 Task: Create Card Card0000000128 in Board Board0000000032 in Workspace WS0000000011 in Trello. Create Card Card0000000129 in Board Board0000000033 in Workspace WS0000000011 in Trello. Create Card Card0000000130 in Board Board0000000033 in Workspace WS0000000011 in Trello. Create Card Card0000000131 in Board Board0000000033 in Workspace WS0000000011 in Trello. Create Card Card0000000132 in Board Board0000000033 in Workspace WS0000000011 in Trello
Action: Key pressed <Key.enter><Key.shift>CARD0000000128<Key.enter>
Screenshot: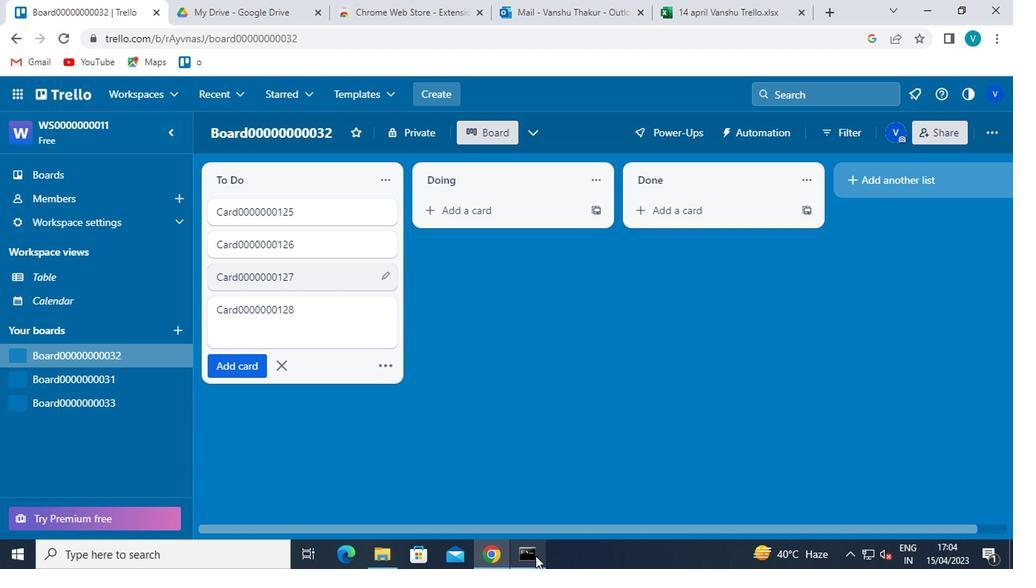 
Action: Mouse moved to (75, 406)
Screenshot: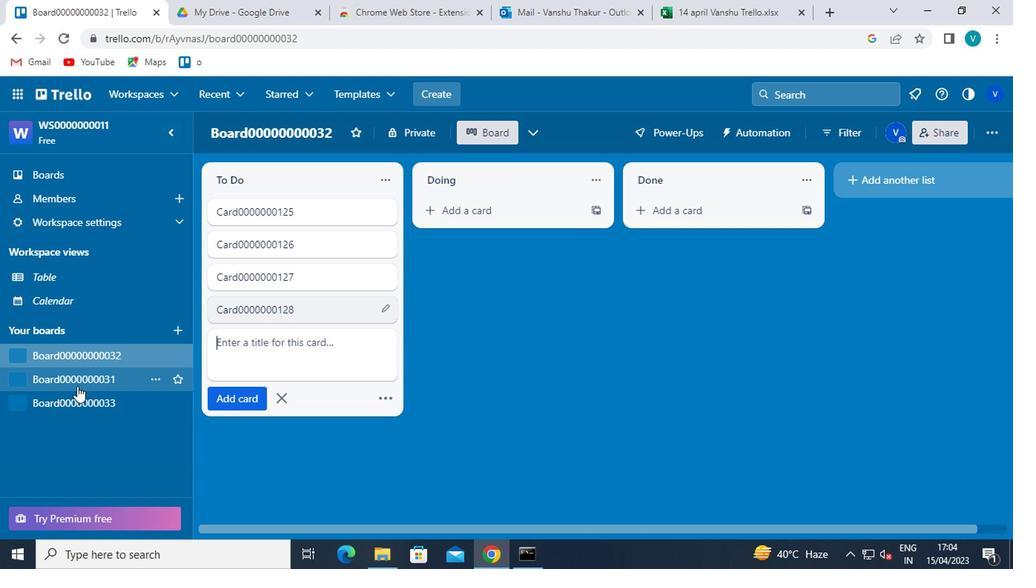 
Action: Mouse pressed left at (75, 406)
Screenshot: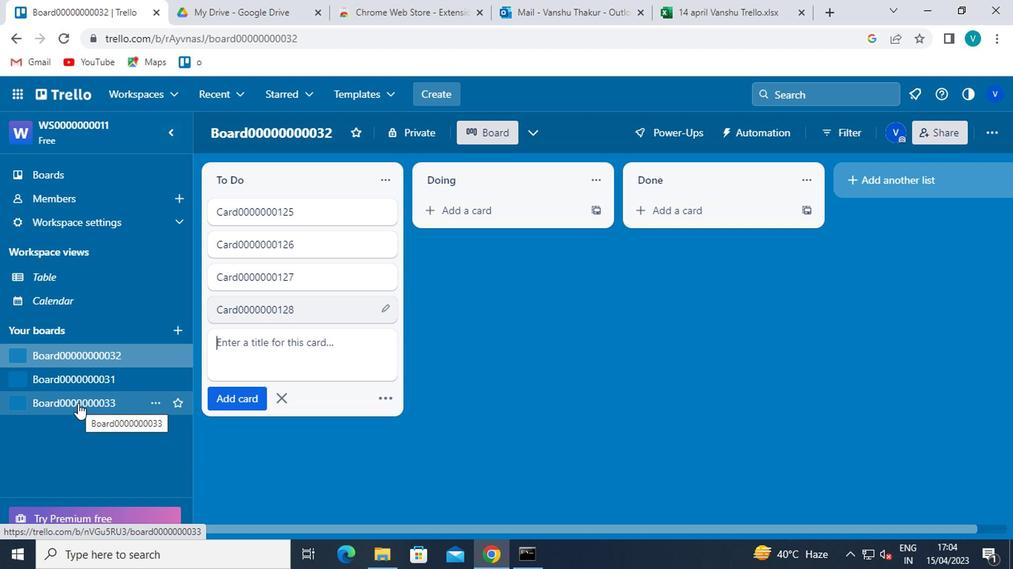 
Action: Mouse moved to (247, 245)
Screenshot: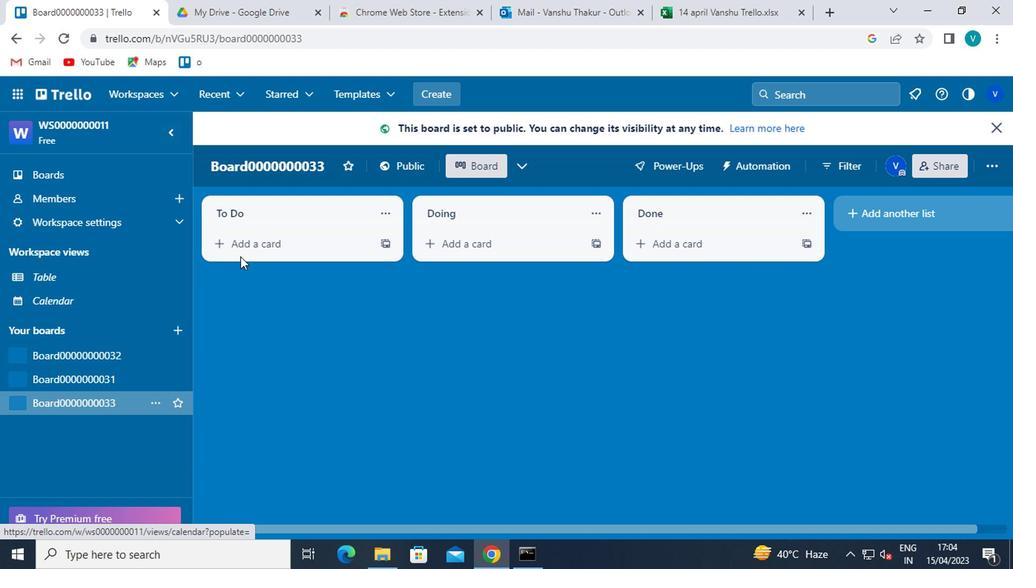 
Action: Mouse pressed left at (247, 245)
Screenshot: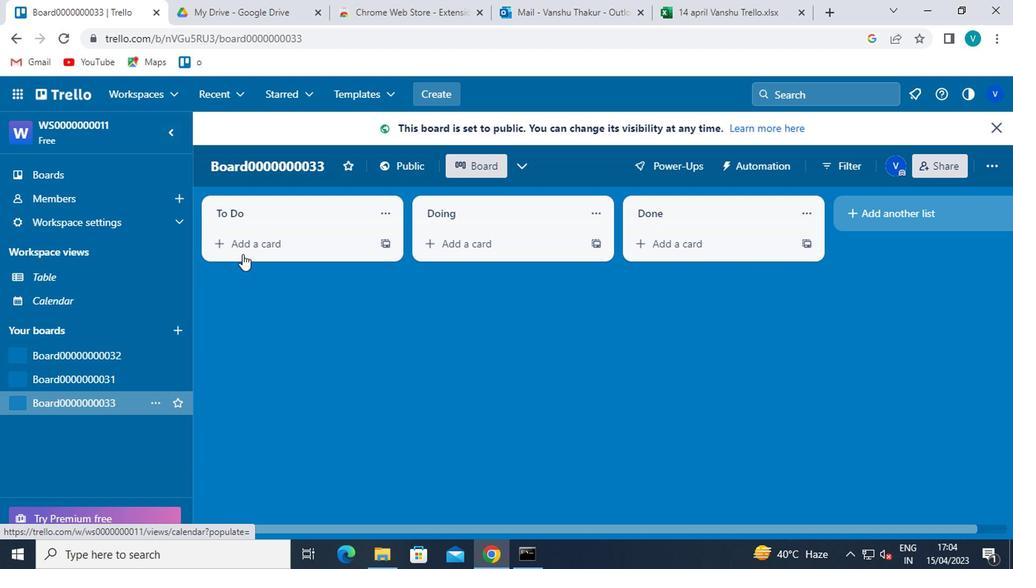 
Action: Key pressed <Key.shift>CARD0000000129<Key.enter><Key.shift>CARD0000000130<Key.enter><Key.shift>CARD0000000131<Key.shift>CARD<Key.backspace><Key.backspace><Key.backspace><Key.backspace><Key.enter><Key.shift>CARD0000000132
Screenshot: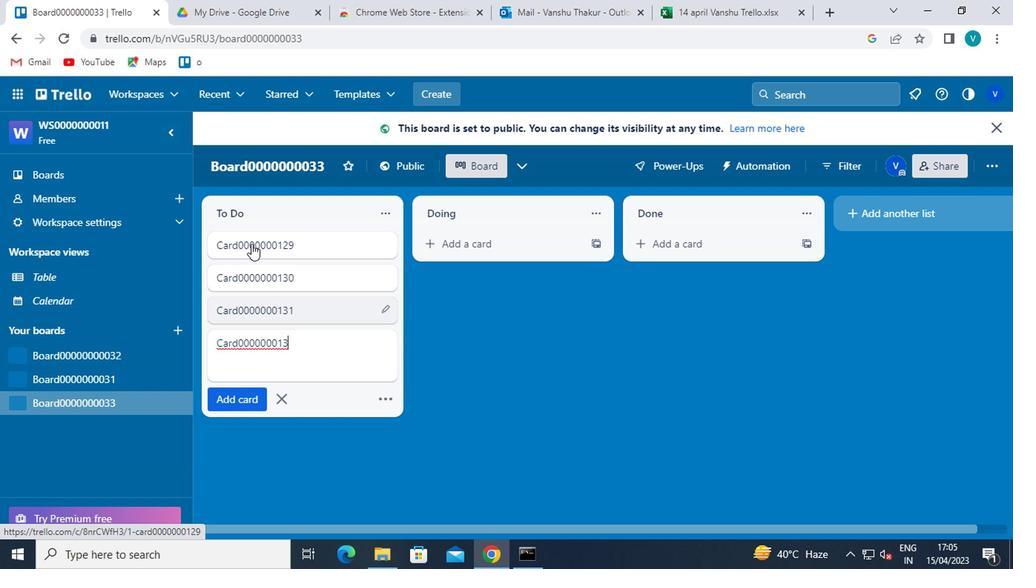 
